 Task: Review the 'Daily Scan Report ICAI_KOLKATA' email and check junk email settings.
Action: Mouse moved to (42, 250)
Screenshot: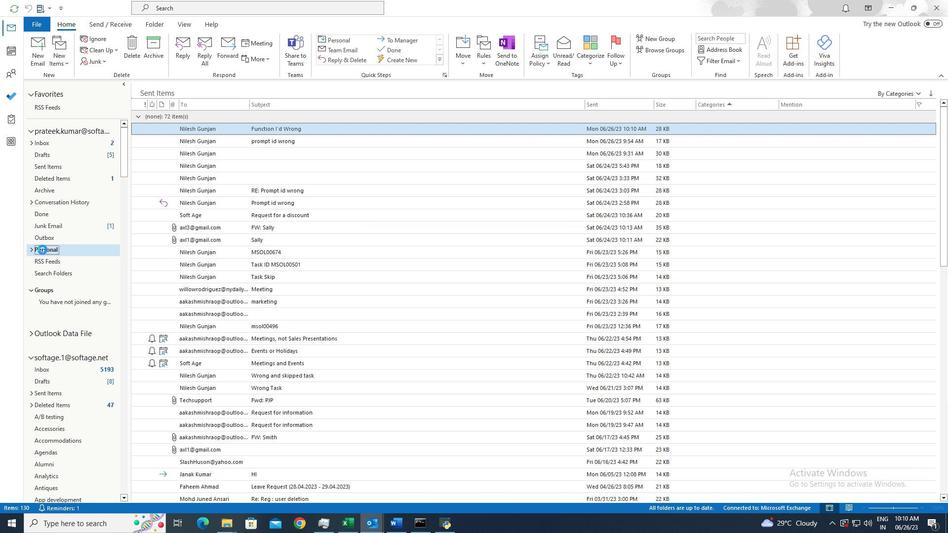 
Action: Mouse pressed left at (42, 250)
Screenshot: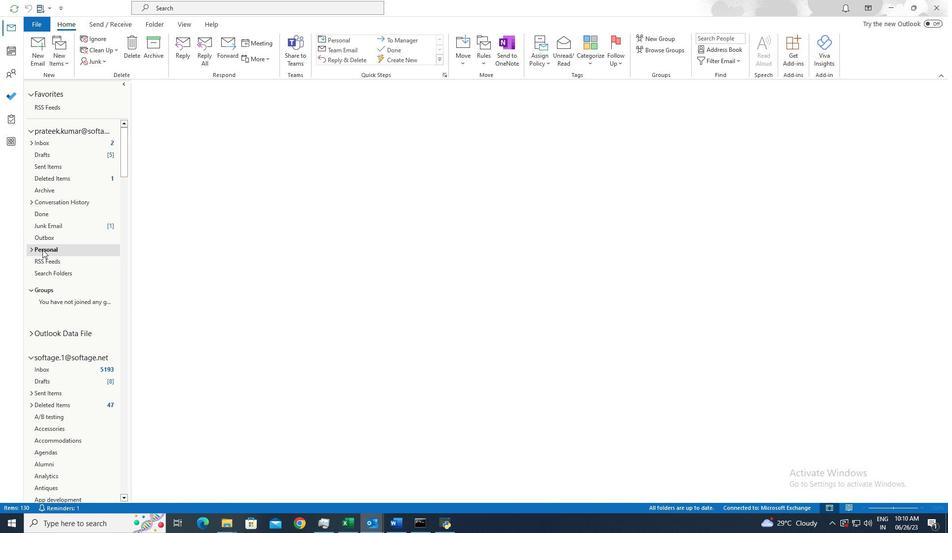 
Action: Mouse moved to (94, 63)
Screenshot: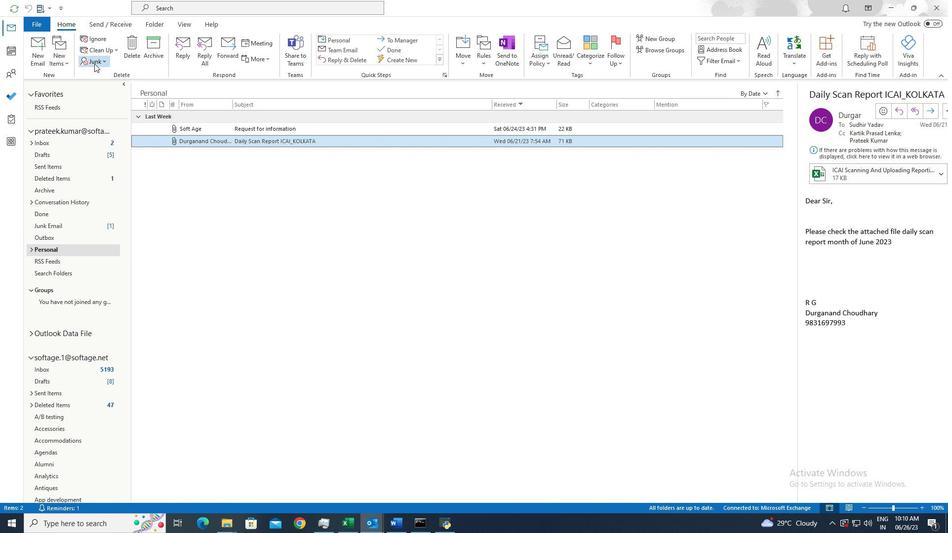
Action: Mouse pressed left at (94, 63)
Screenshot: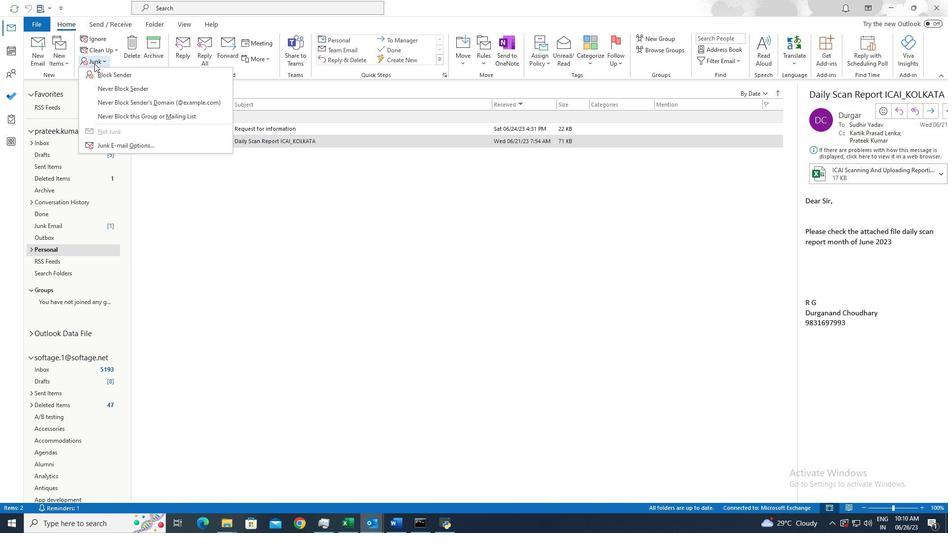 
Action: Mouse moved to (122, 148)
Screenshot: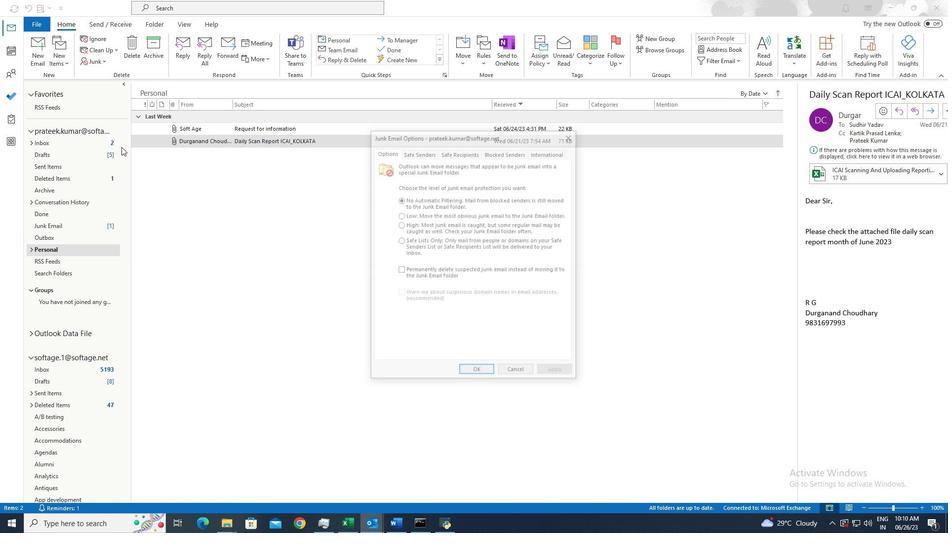 
Action: Mouse pressed left at (122, 148)
Screenshot: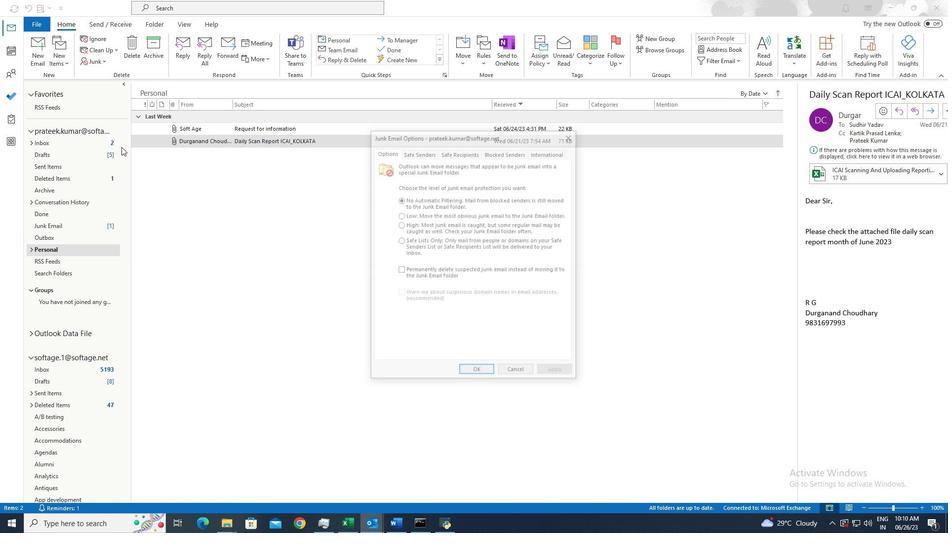 
Action: Mouse moved to (471, 371)
Screenshot: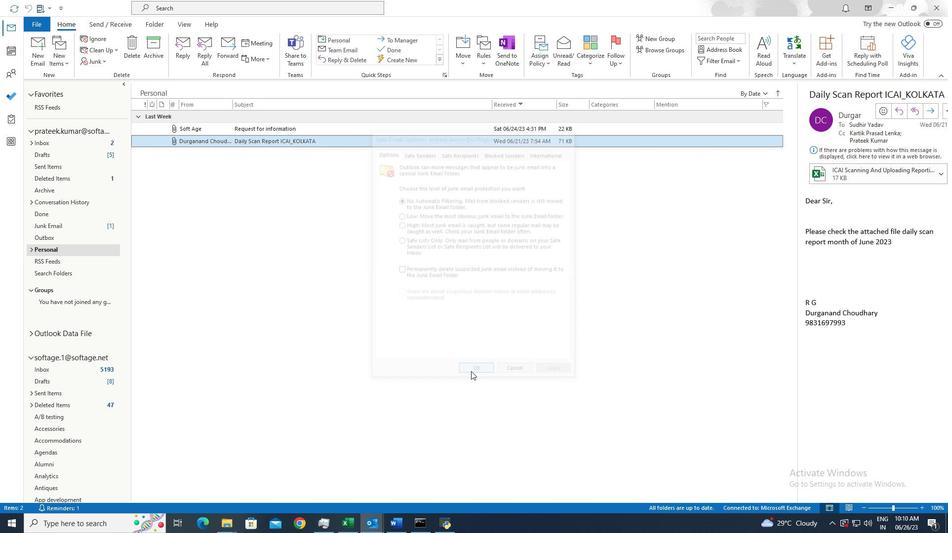 
Action: Mouse pressed left at (471, 371)
Screenshot: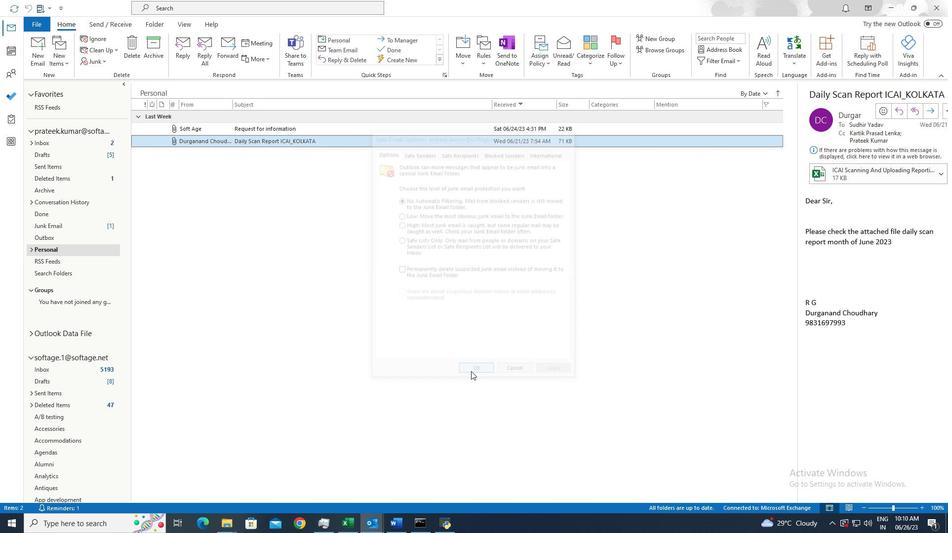 
Action: Mouse moved to (470, 371)
Screenshot: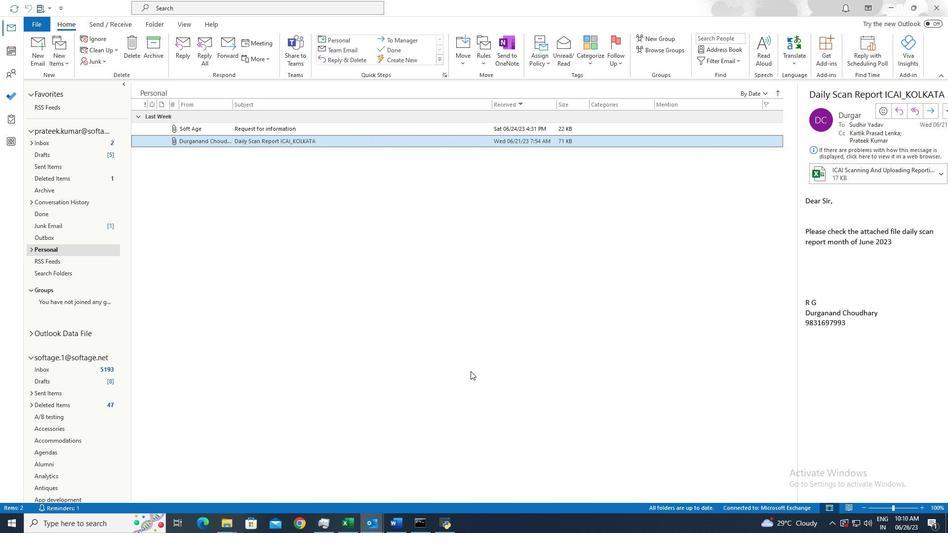 
